 Task: Add the task  Implement a feature for users to share their activity on social media to the section Database Optimization Sprint in the project Wavelength and add a Due Date to the respective task as 2023/11/15.
Action: Mouse moved to (623, 263)
Screenshot: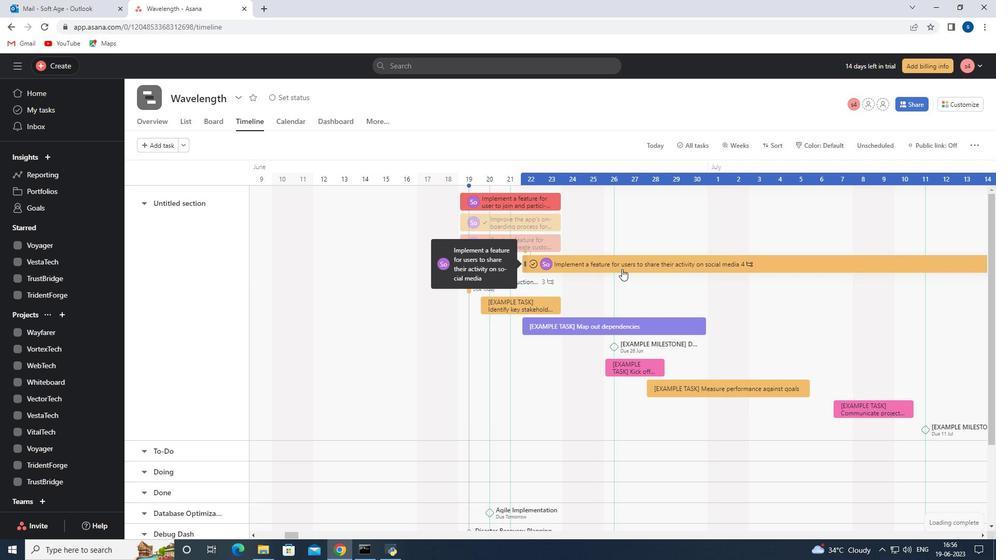 
Action: Mouse pressed left at (623, 263)
Screenshot: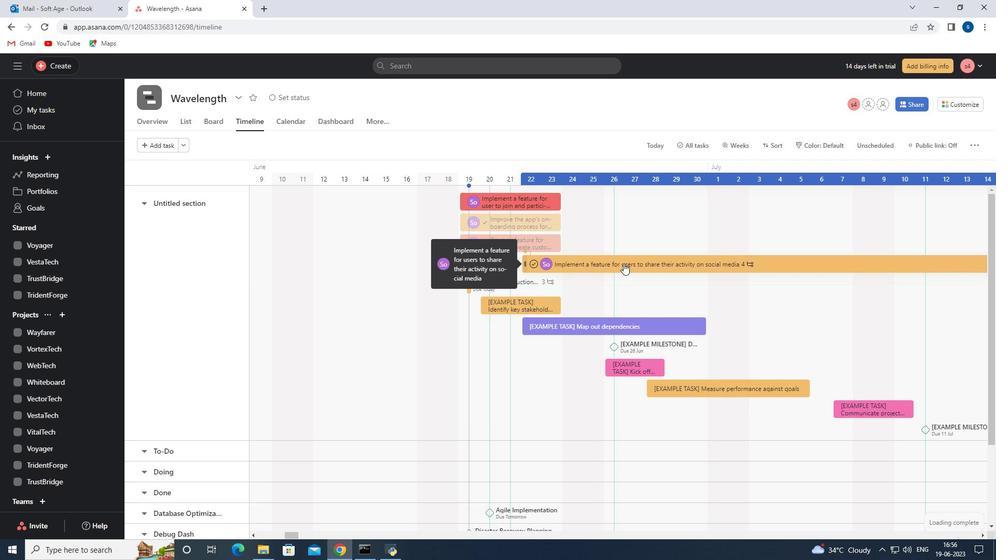 
Action: Mouse moved to (796, 258)
Screenshot: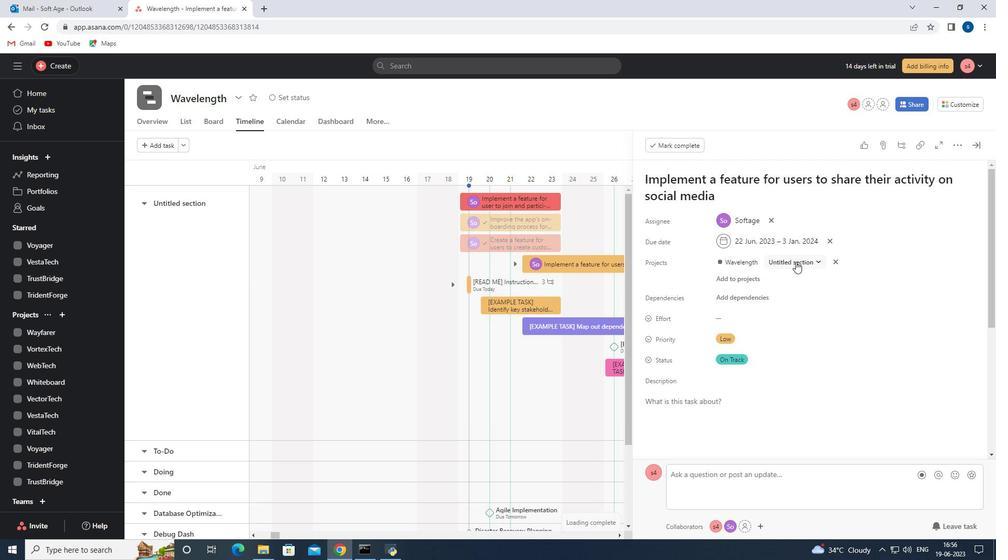 
Action: Mouse pressed left at (796, 258)
Screenshot: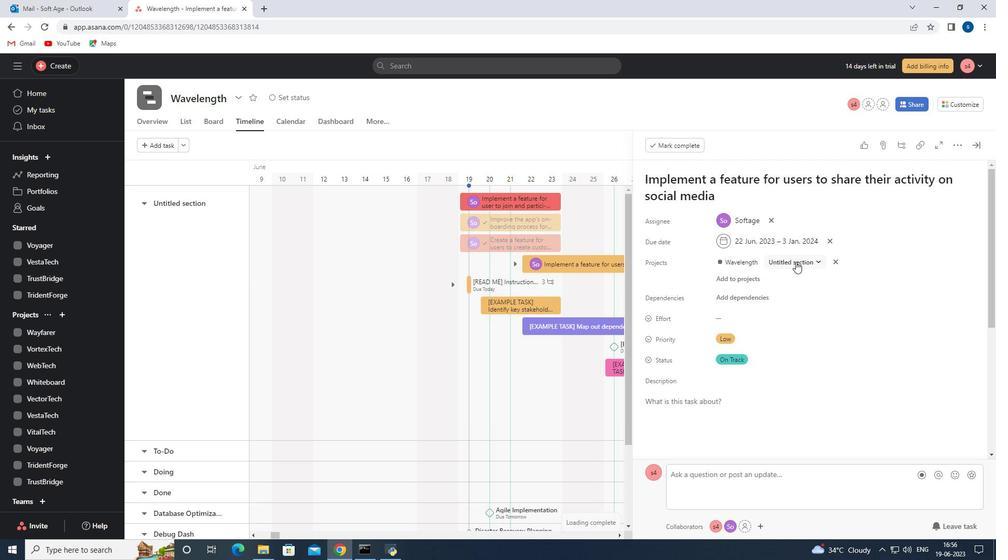
Action: Mouse moved to (781, 357)
Screenshot: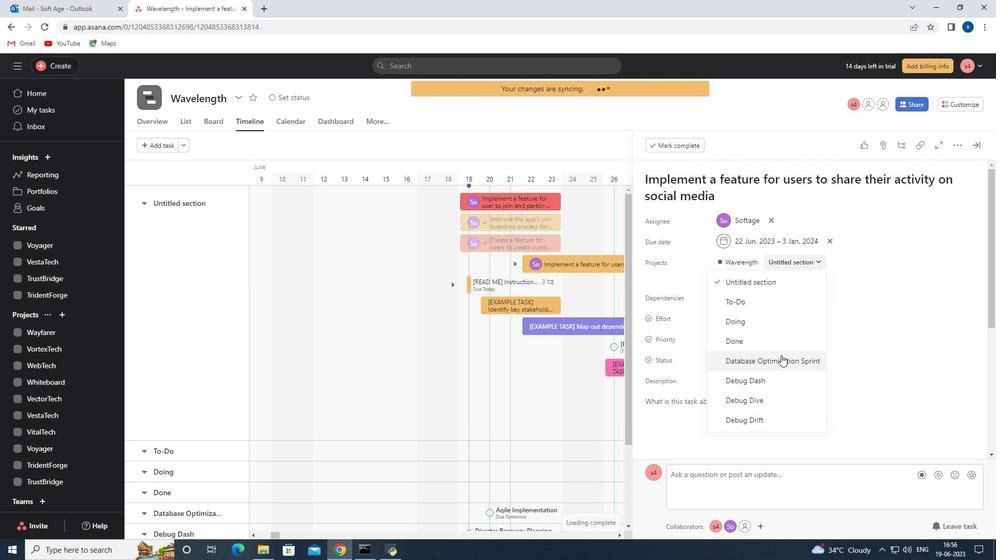 
Action: Mouse pressed left at (781, 357)
Screenshot: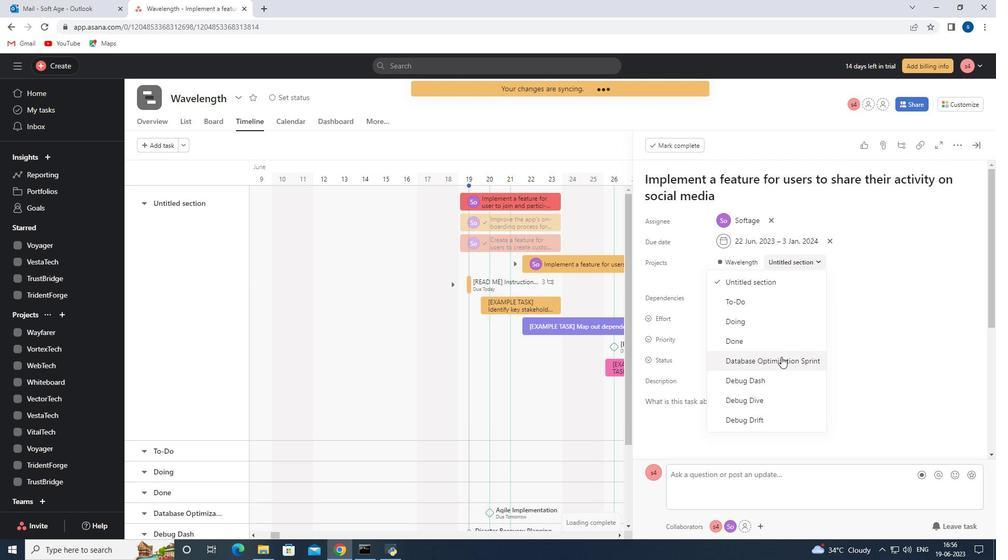 
Action: Mouse moved to (792, 239)
Screenshot: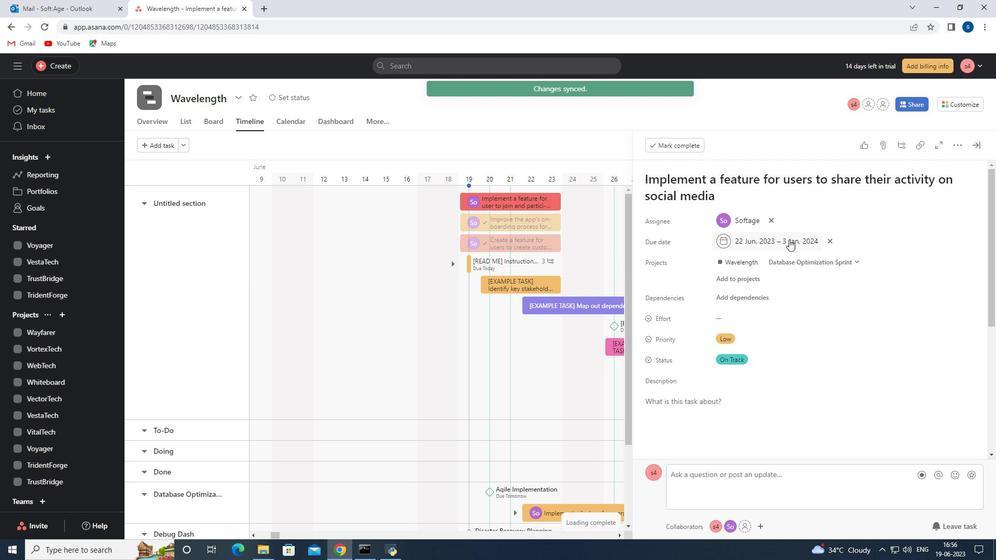 
Action: Mouse pressed left at (792, 239)
Screenshot: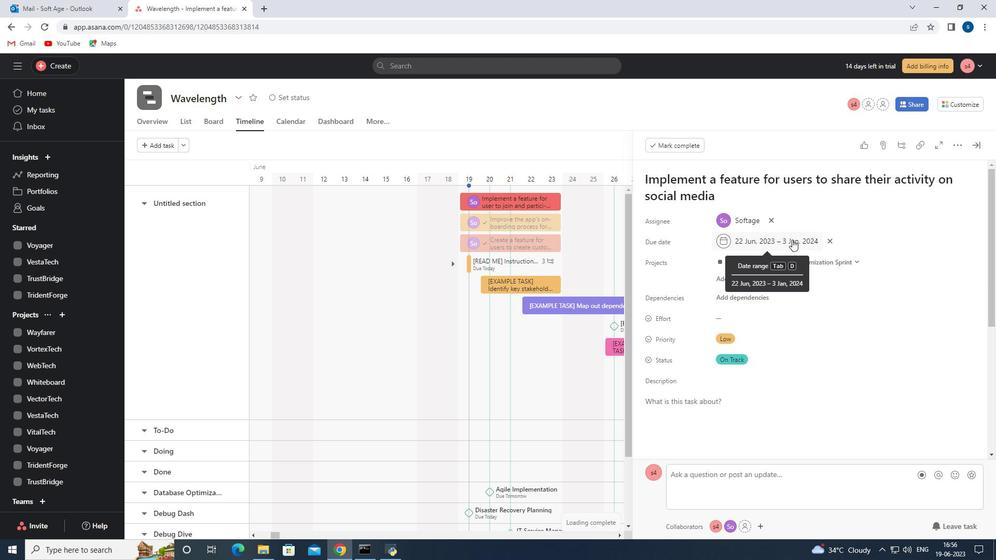 
Action: Mouse moved to (837, 269)
Screenshot: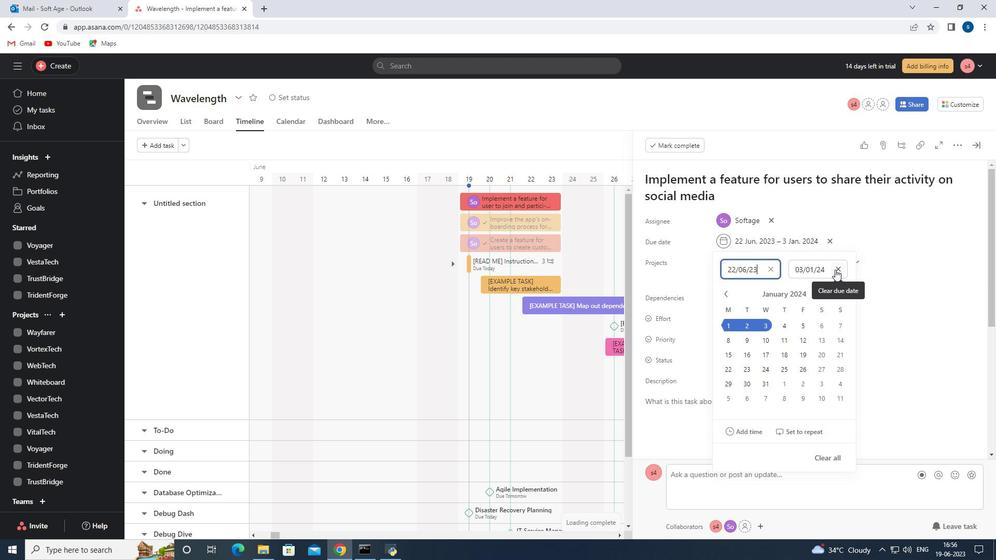 
Action: Mouse pressed left at (837, 269)
Screenshot: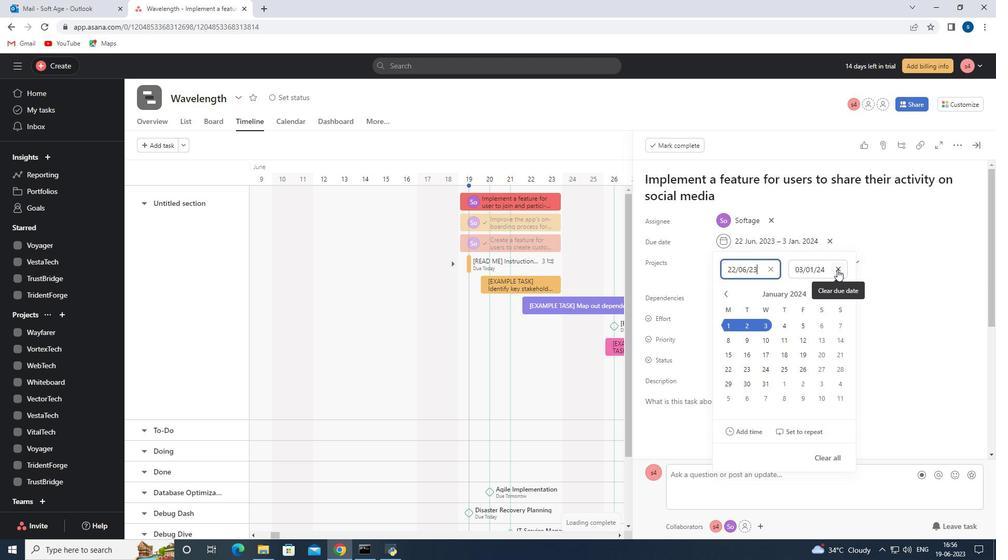 
Action: Mouse moved to (825, 270)
Screenshot: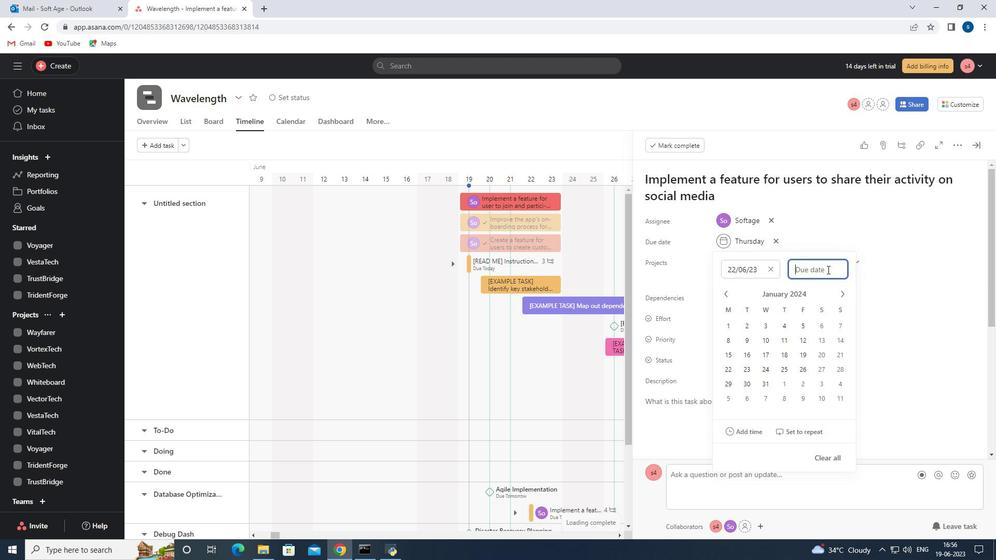 
Action: Key pressed 2023/11/15
Screenshot: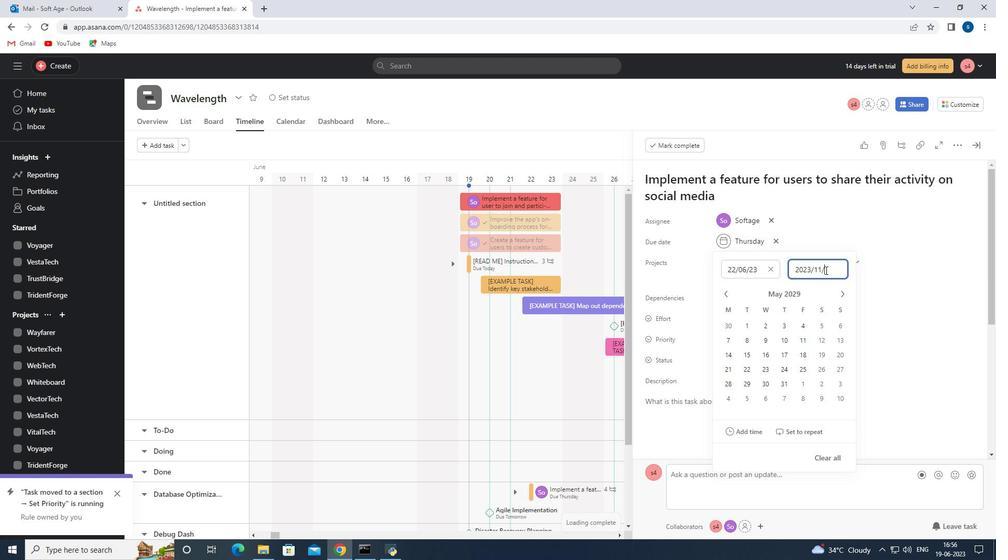 
Action: Mouse moved to (827, 310)
Screenshot: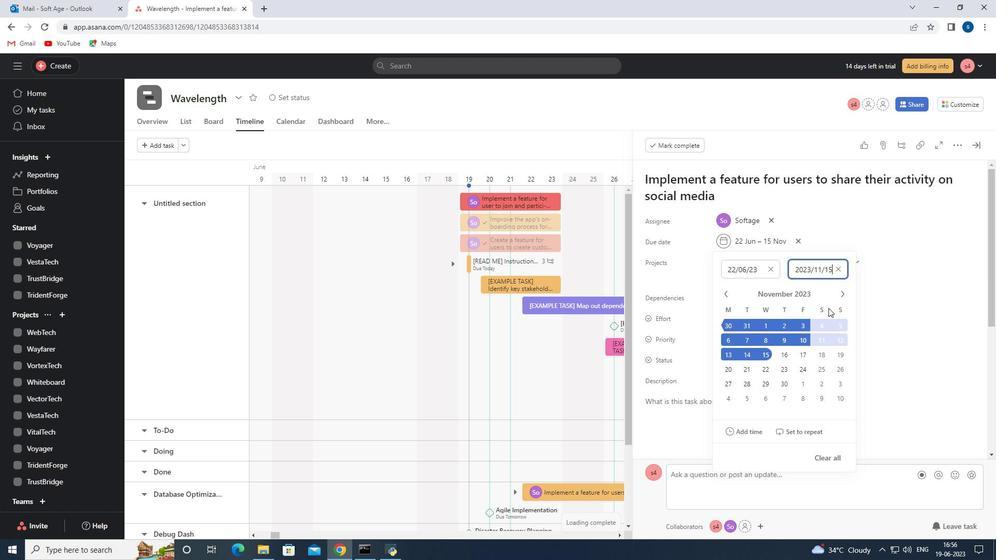 
Action: Key pressed <Key.enter>
Screenshot: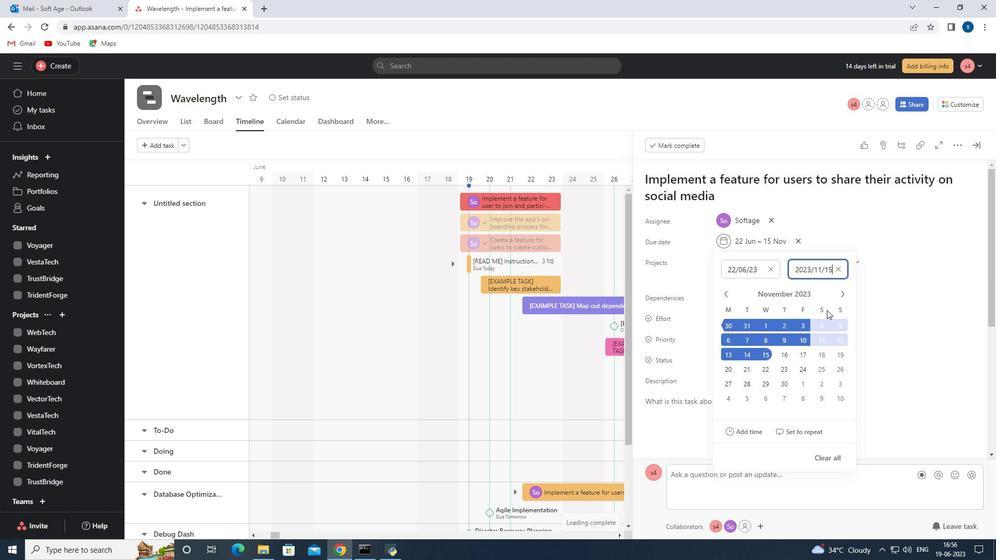 
Action: Mouse moved to (882, 292)
Screenshot: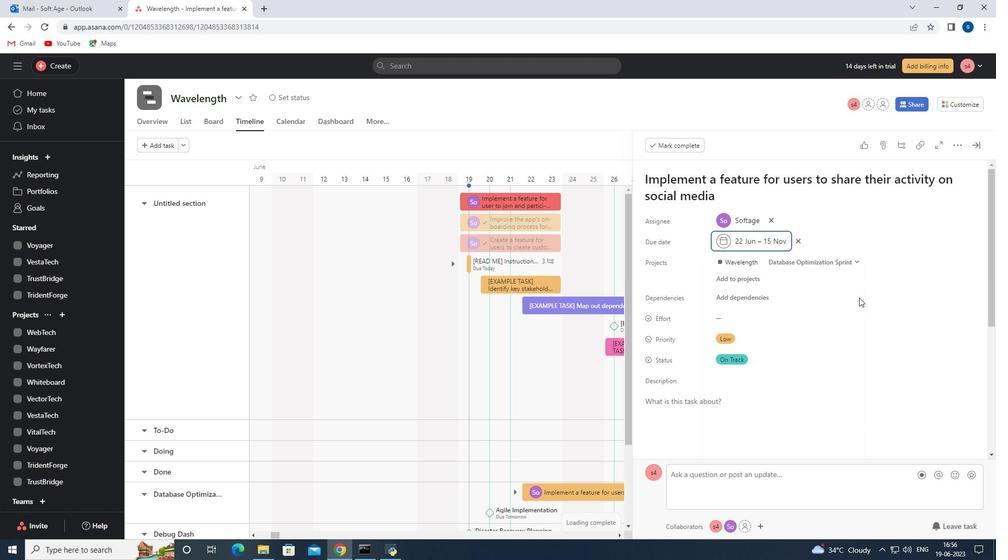 
